 Task: Change the commit signoff to "No policy" in the organization "Mark56771".
Action: Mouse moved to (1246, 92)
Screenshot: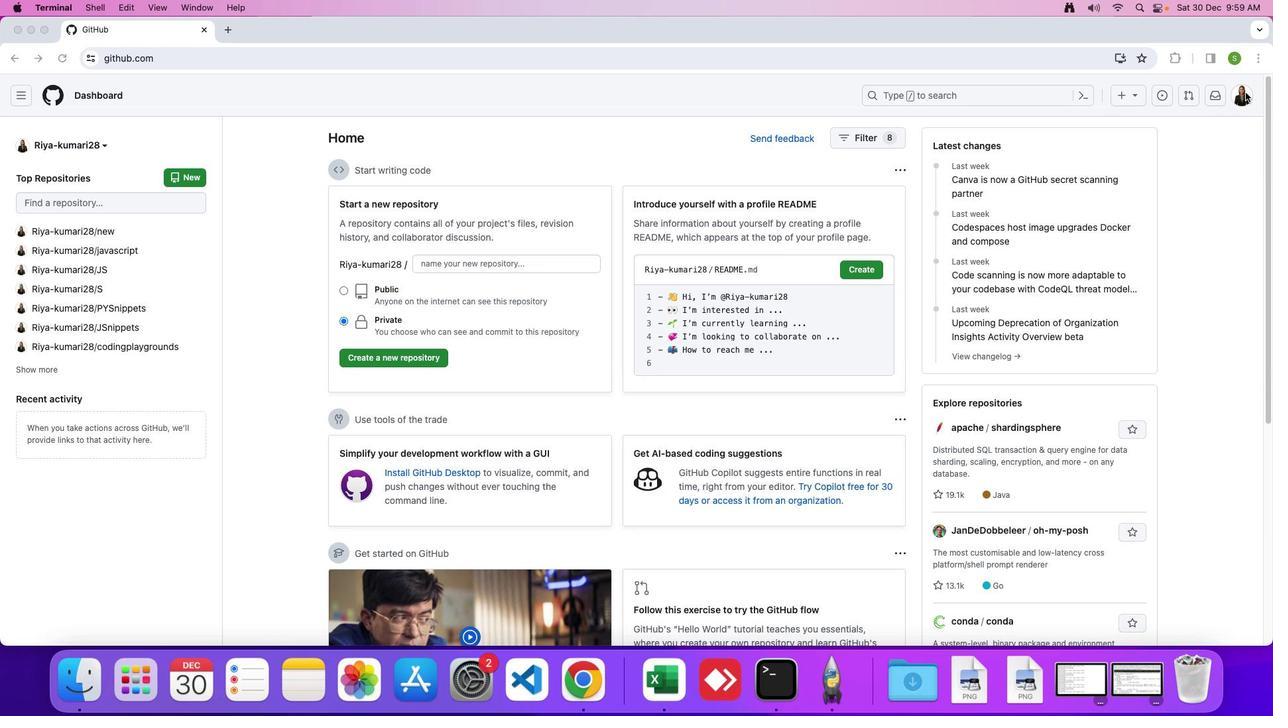 
Action: Mouse pressed left at (1246, 92)
Screenshot: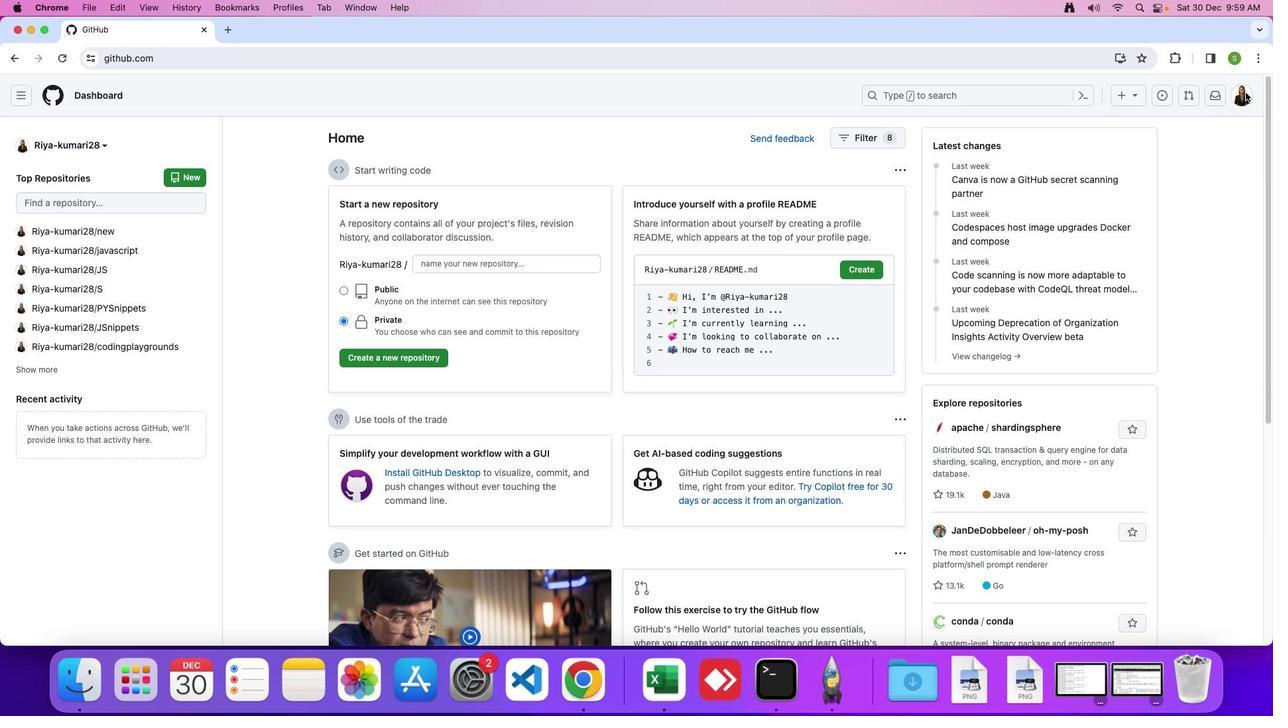 
Action: Mouse moved to (1245, 92)
Screenshot: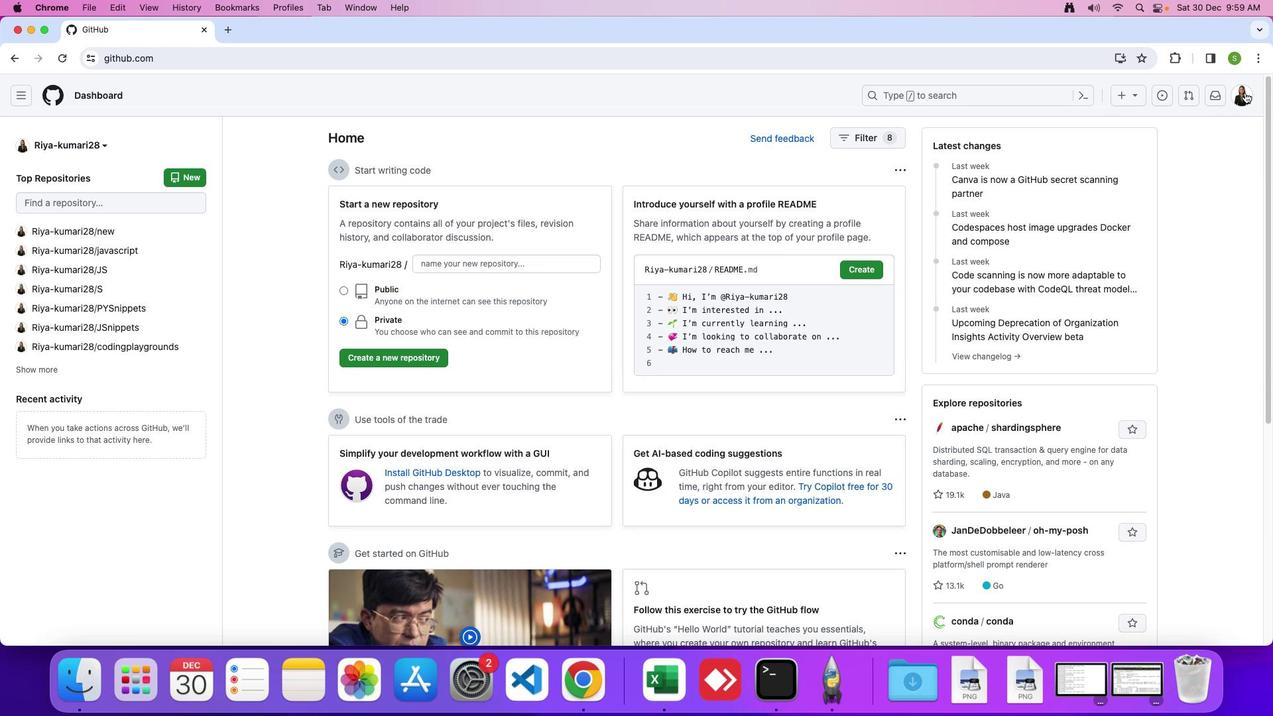 
Action: Mouse pressed left at (1245, 92)
Screenshot: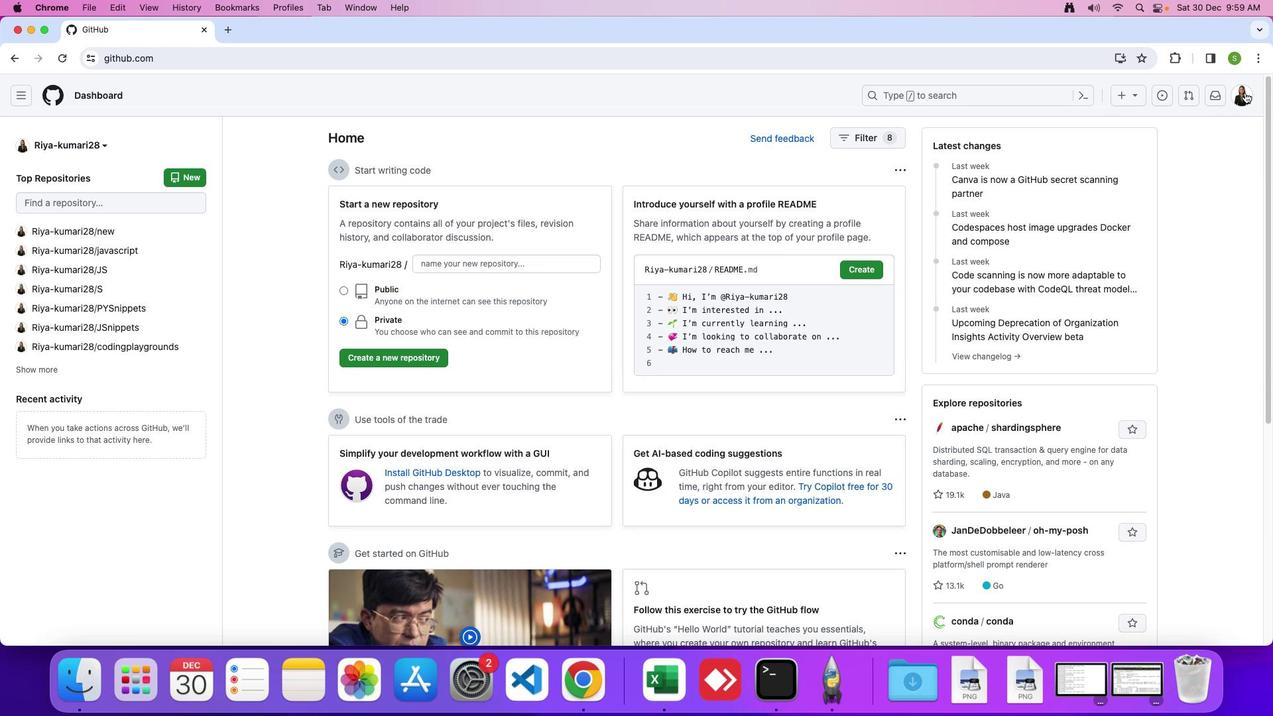 
Action: Mouse moved to (1156, 256)
Screenshot: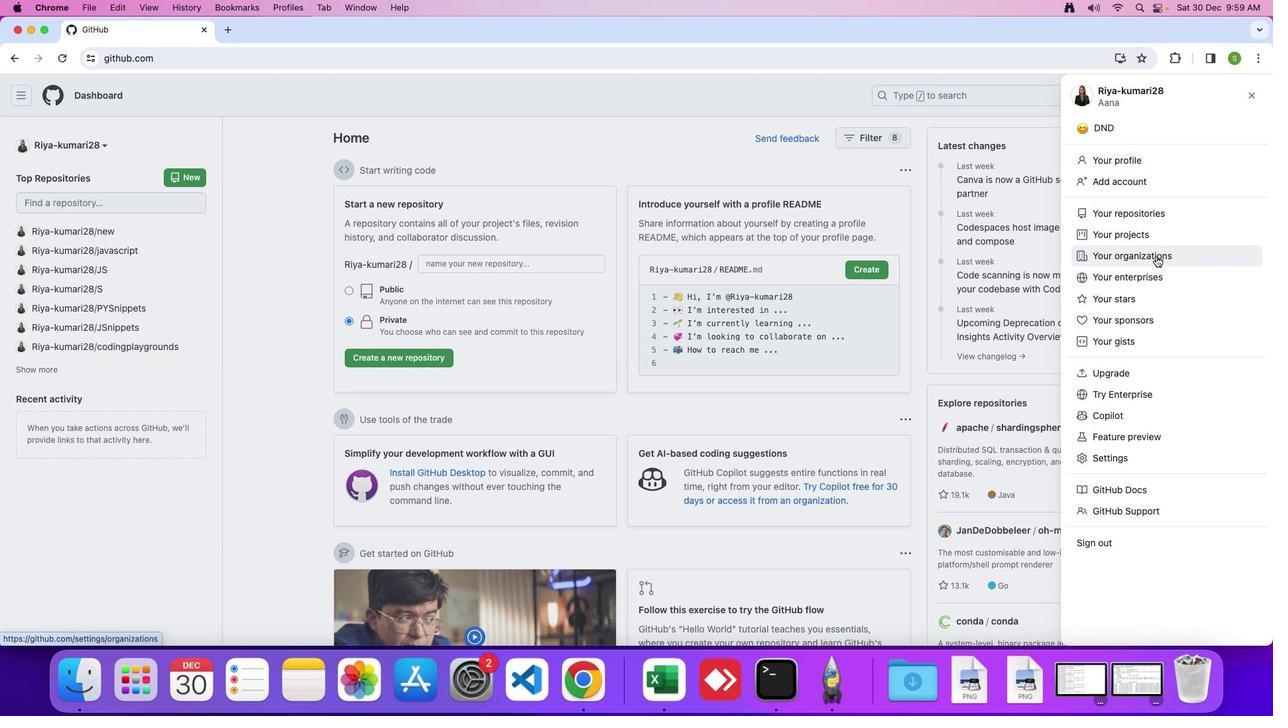 
Action: Mouse pressed left at (1156, 256)
Screenshot: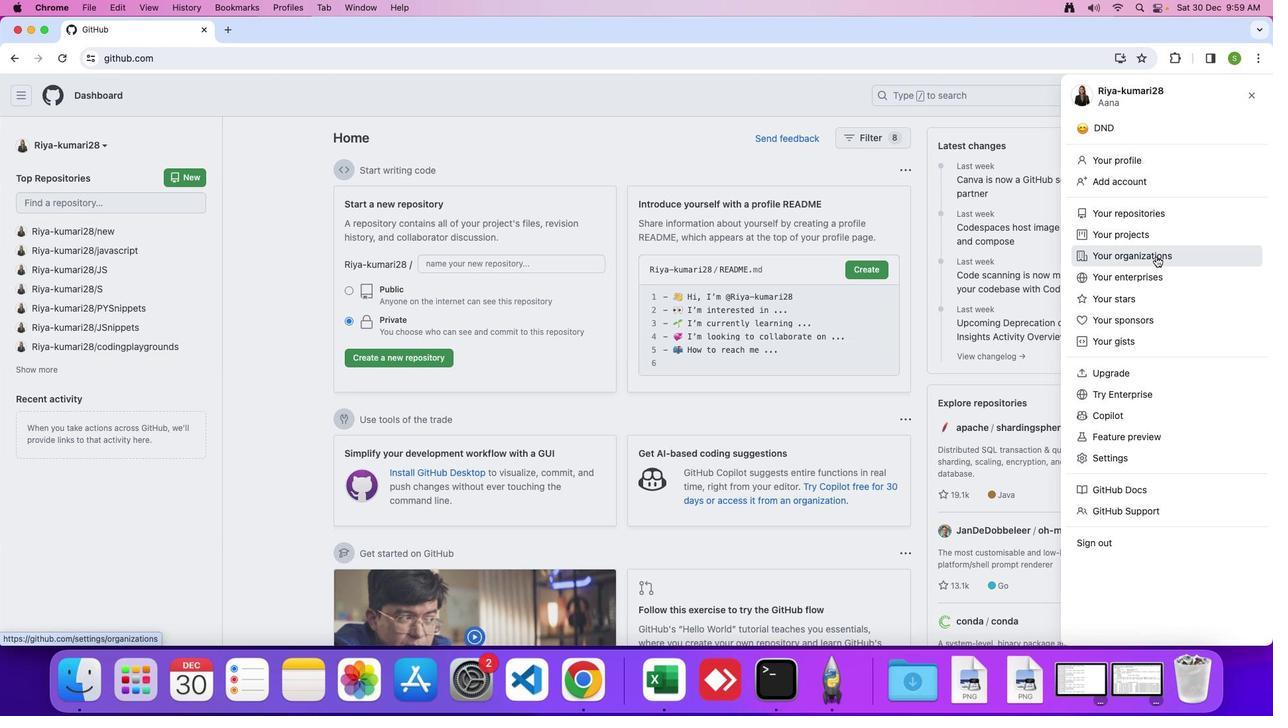 
Action: Mouse moved to (970, 279)
Screenshot: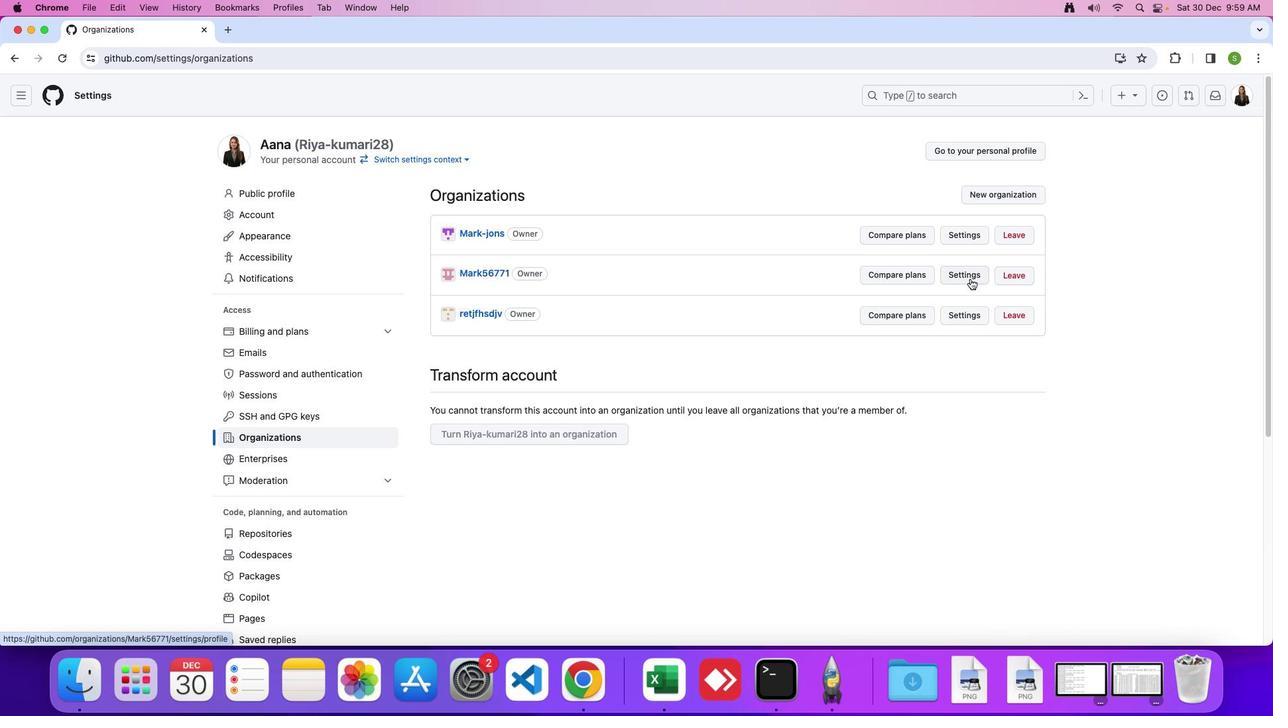 
Action: Mouse pressed left at (970, 279)
Screenshot: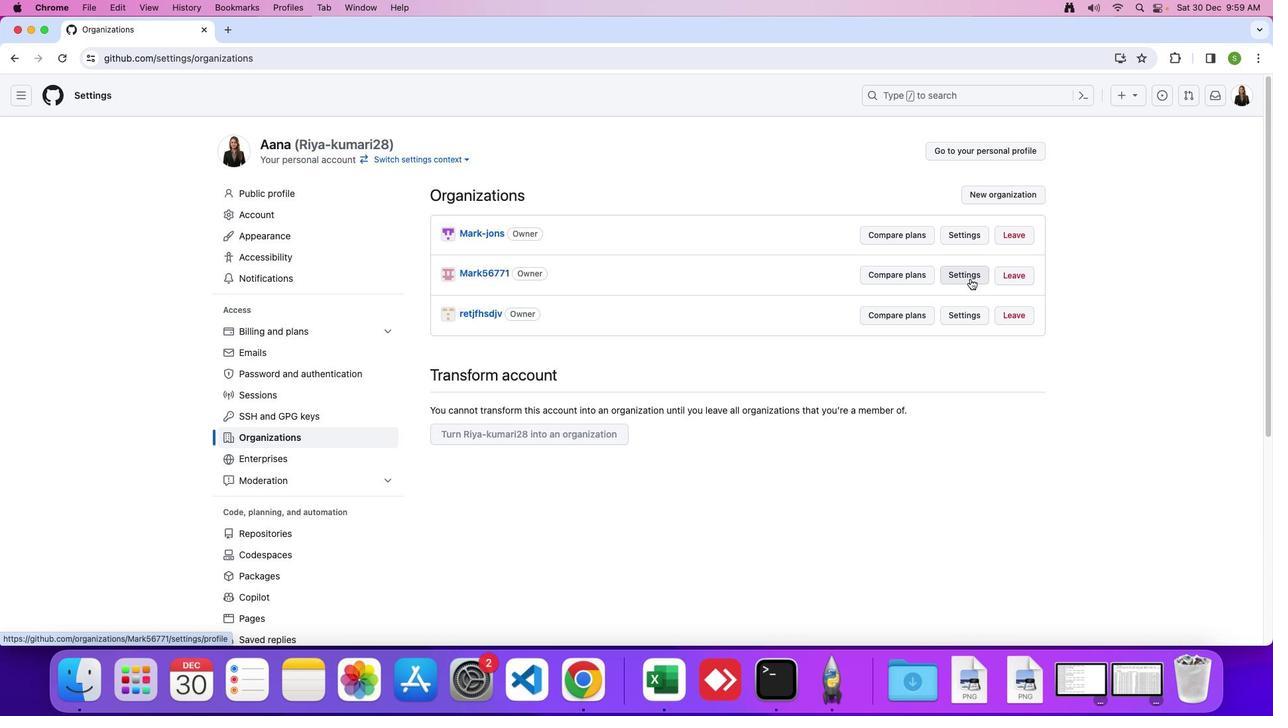 
Action: Mouse moved to (378, 409)
Screenshot: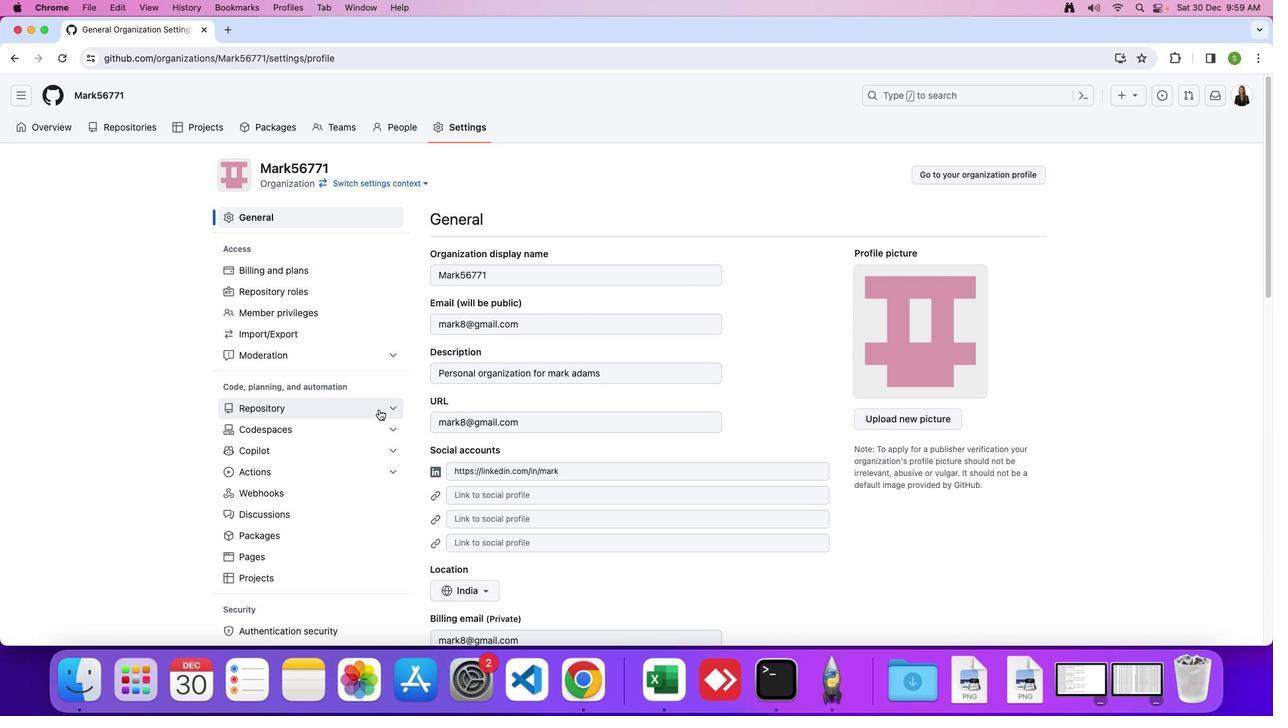 
Action: Mouse pressed left at (378, 409)
Screenshot: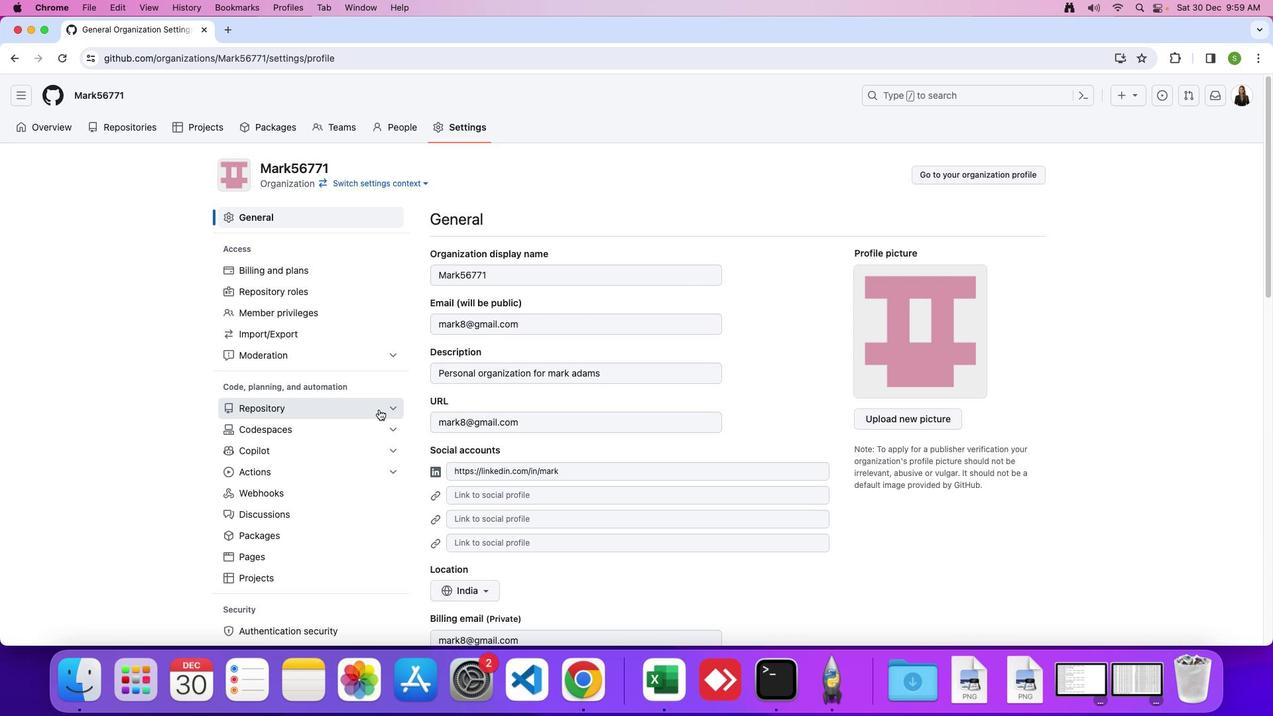 
Action: Mouse moved to (368, 429)
Screenshot: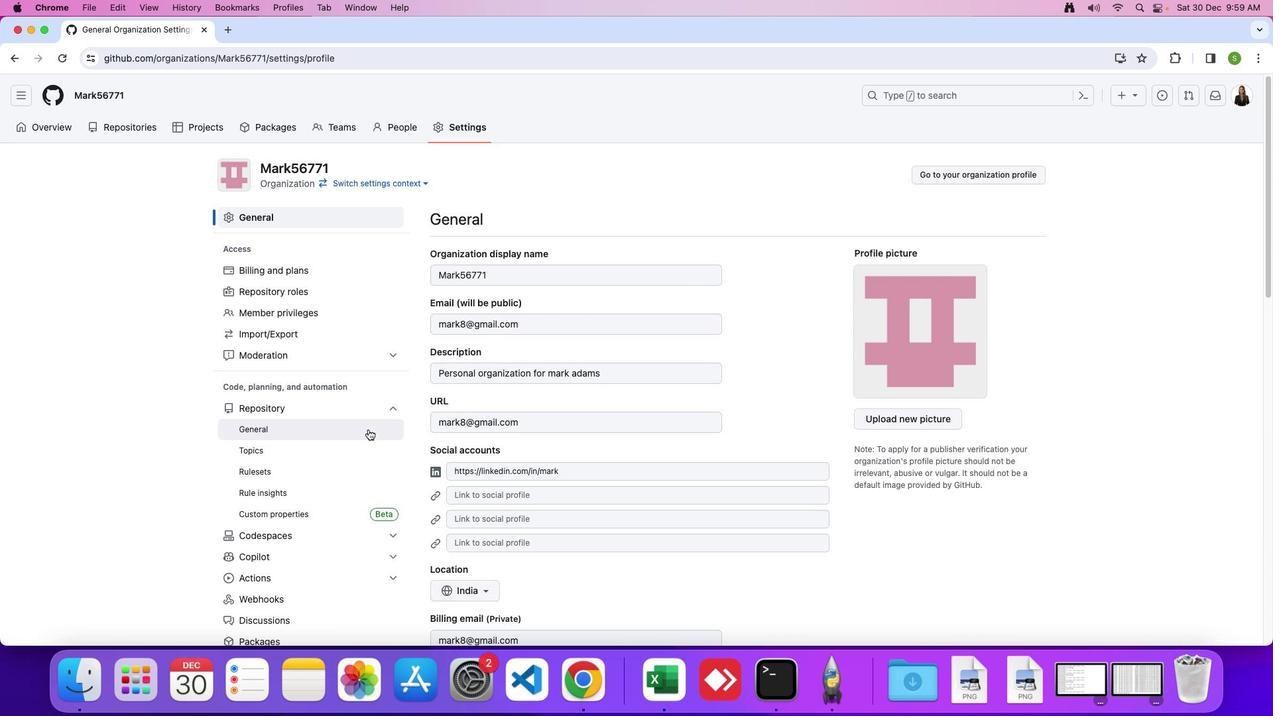 
Action: Mouse pressed left at (368, 429)
Screenshot: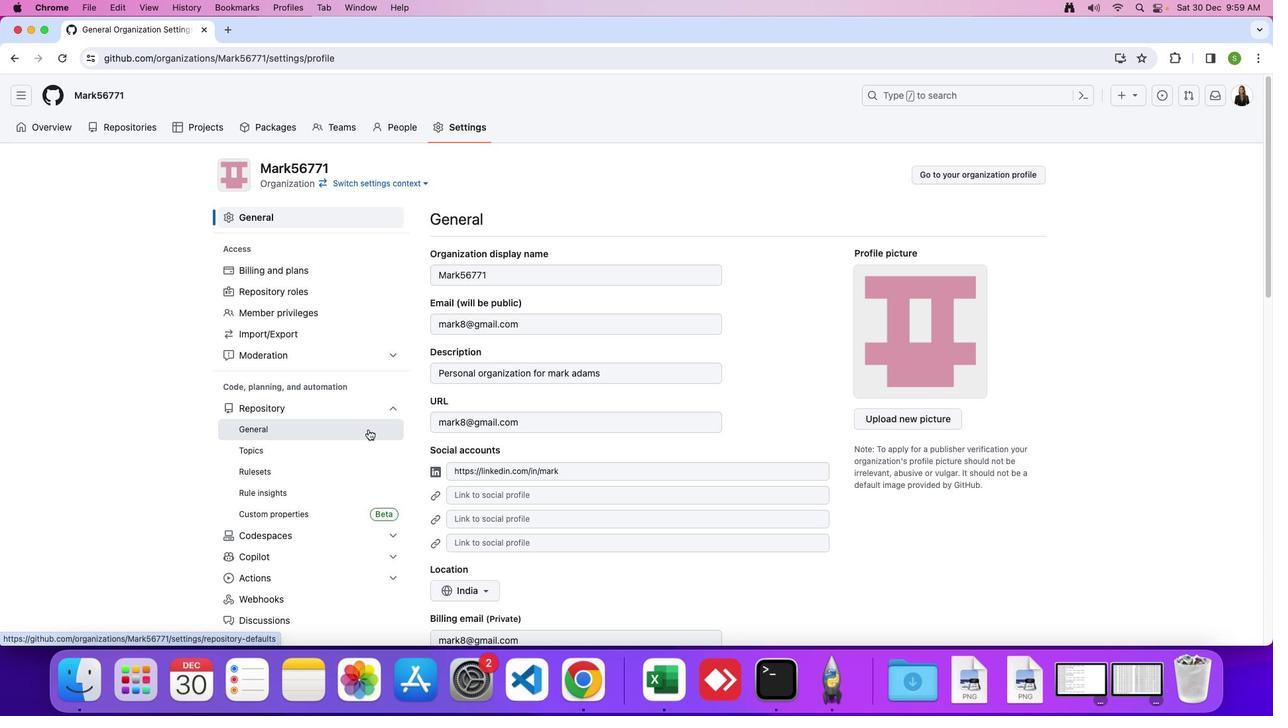 
Action: Mouse moved to (496, 431)
Screenshot: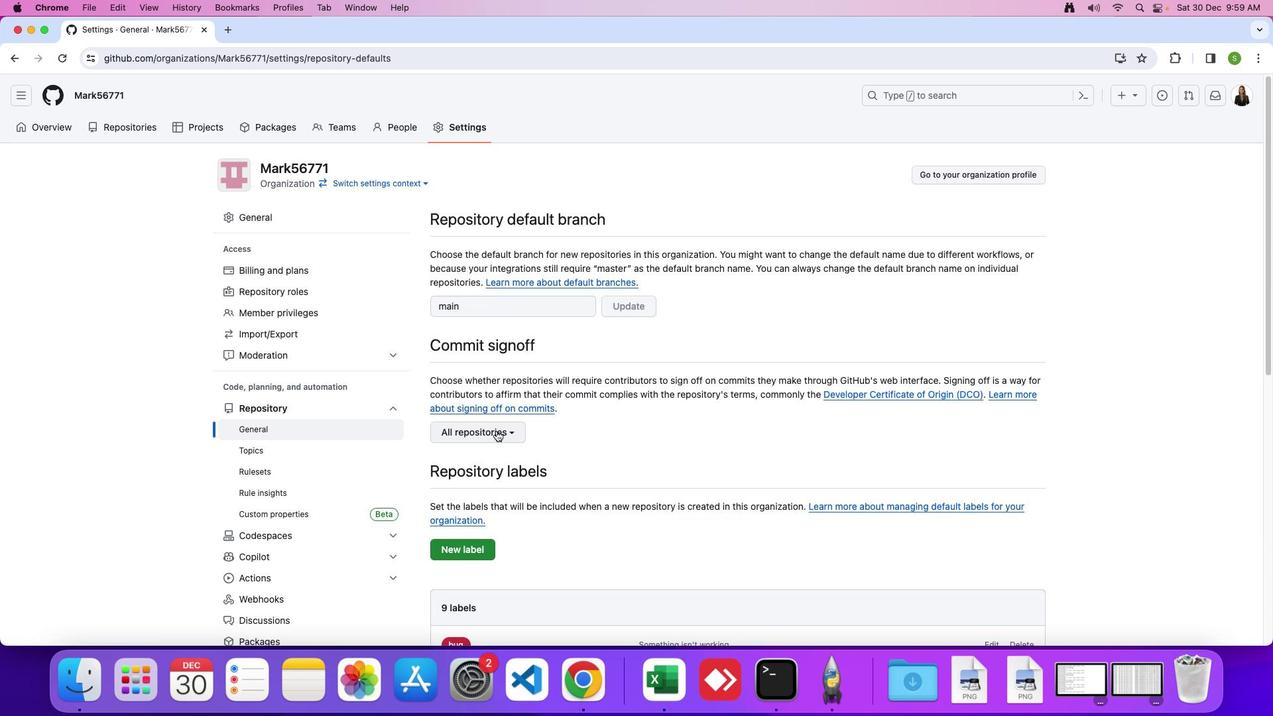 
Action: Mouse pressed left at (496, 431)
Screenshot: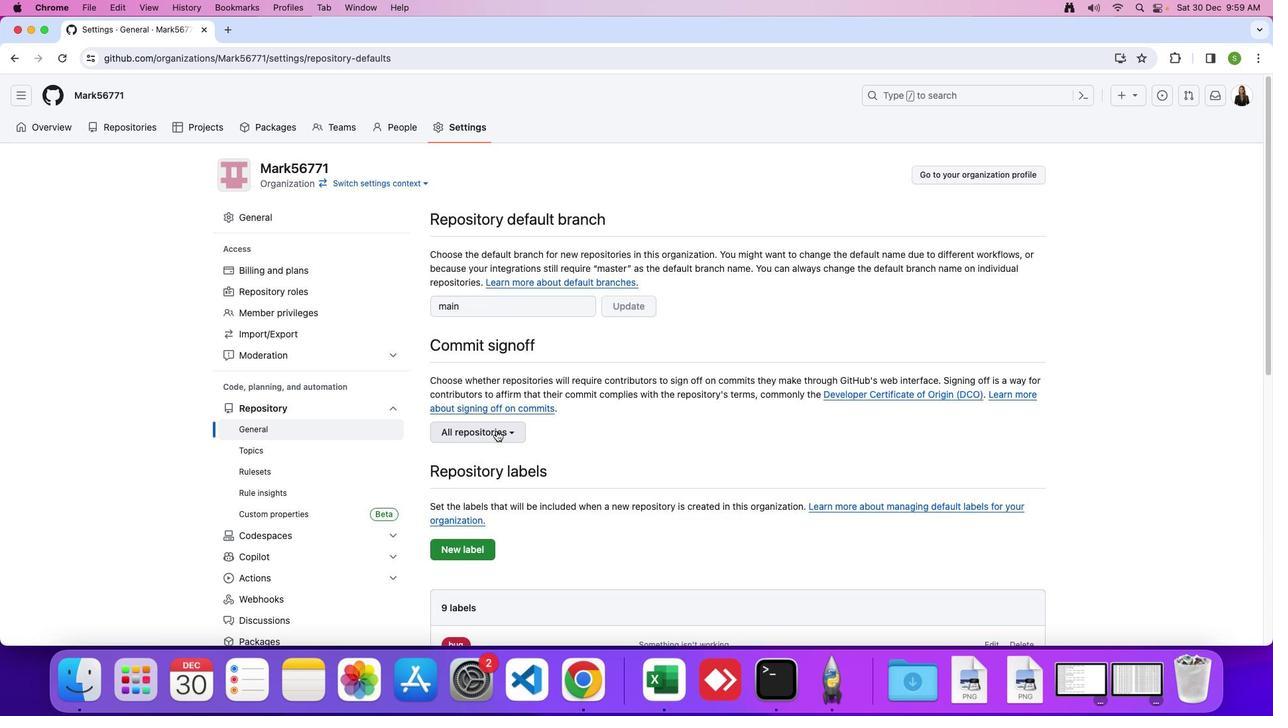 
Action: Mouse moved to (490, 515)
Screenshot: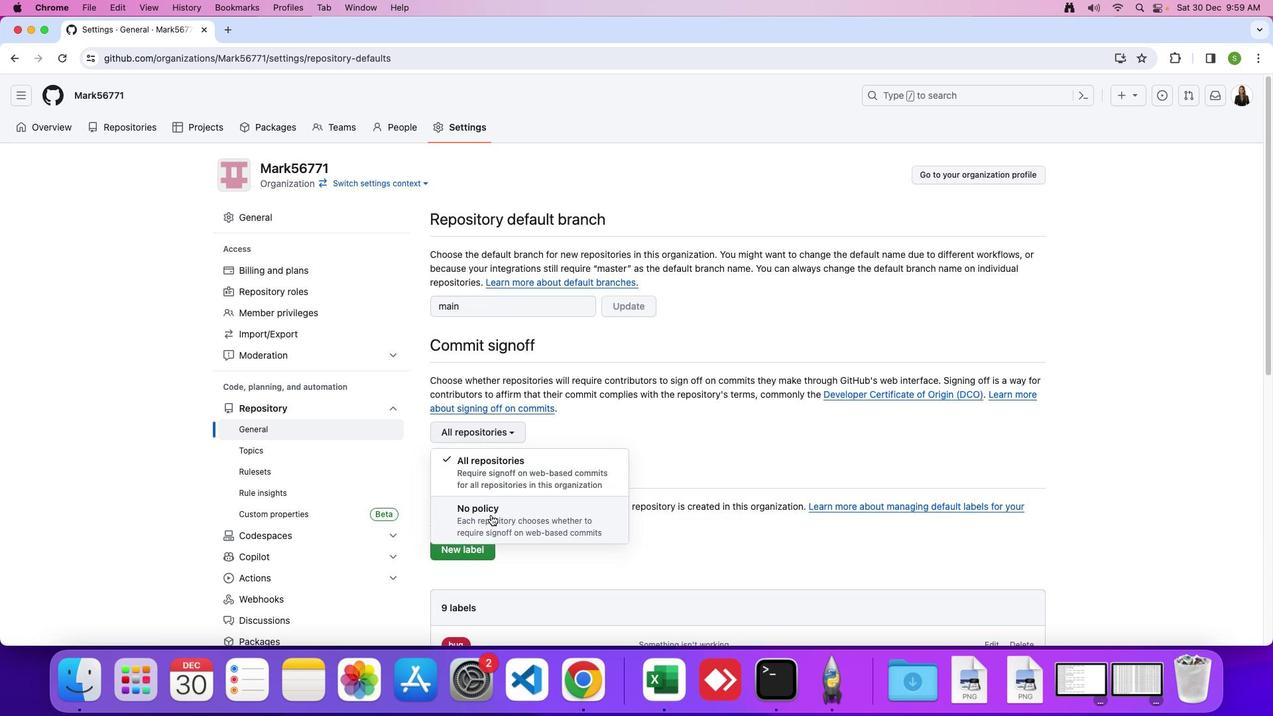 
Action: Mouse pressed left at (490, 515)
Screenshot: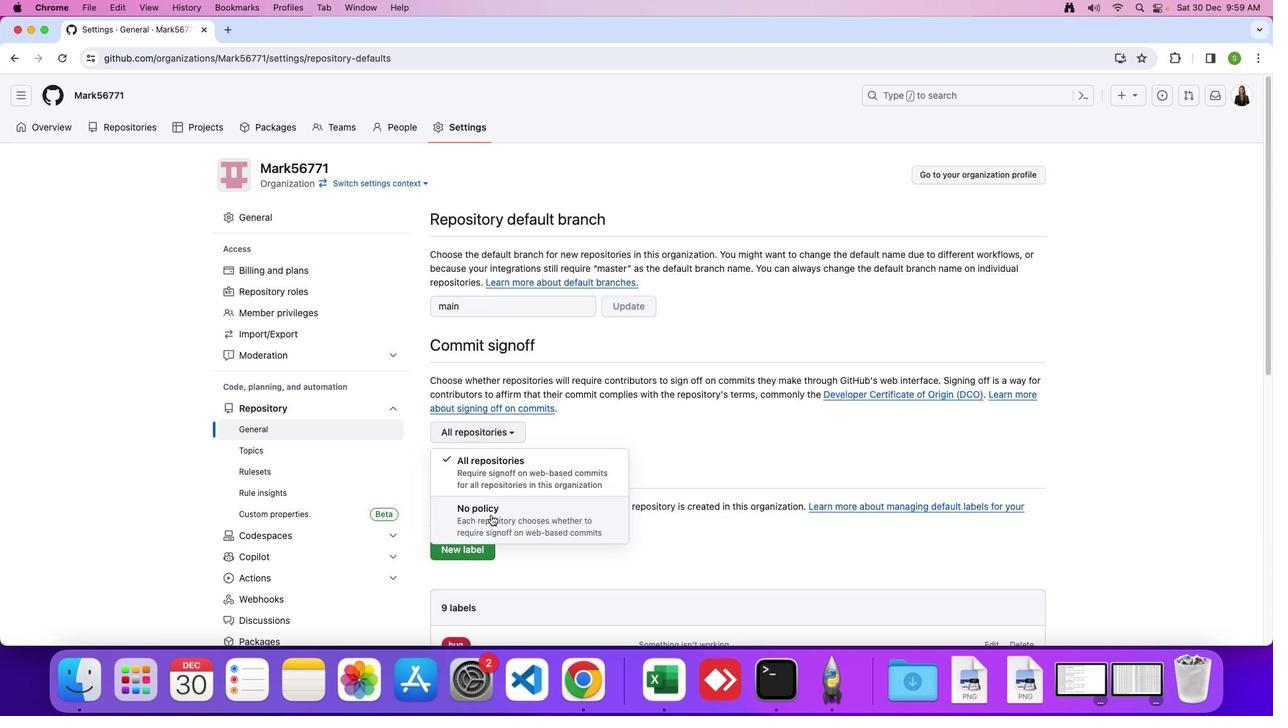 
Action: Mouse moved to (490, 514)
Screenshot: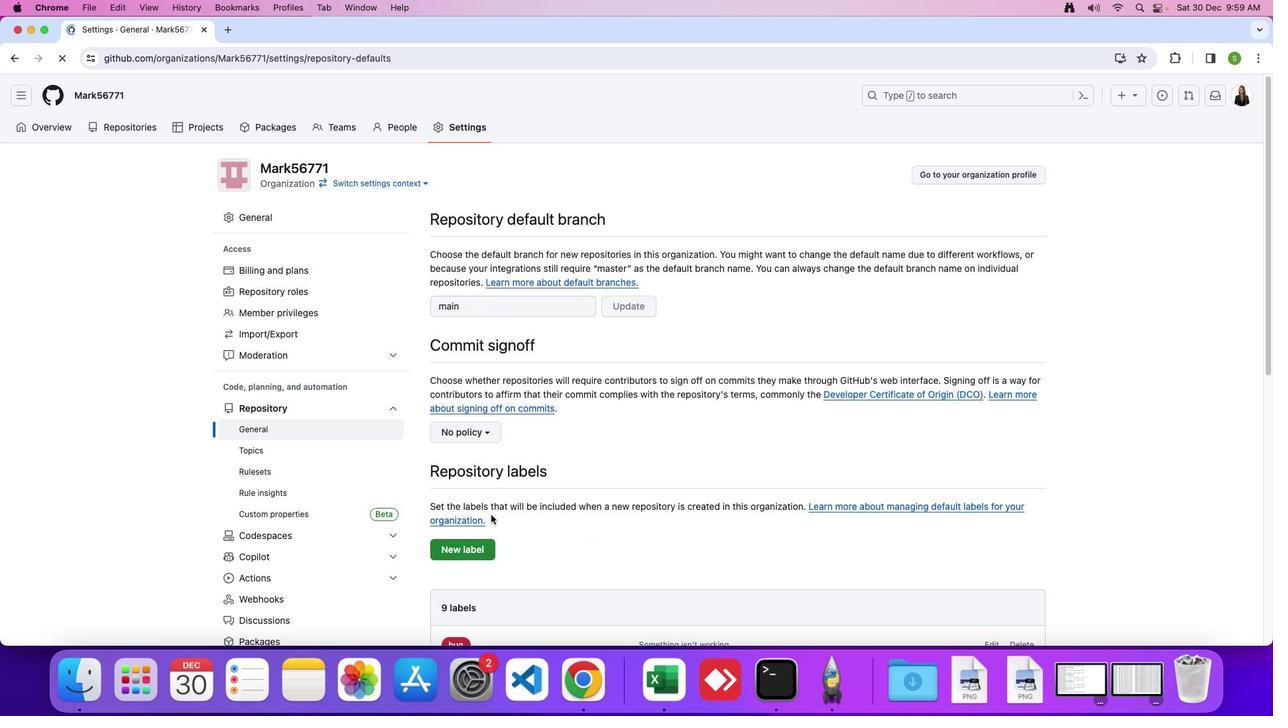 
